 Task: Change the configuration of the roadmap layout of the mark's project to sort by "Status" in ascending order.
Action: Mouse pressed left at (190, 123)
Screenshot: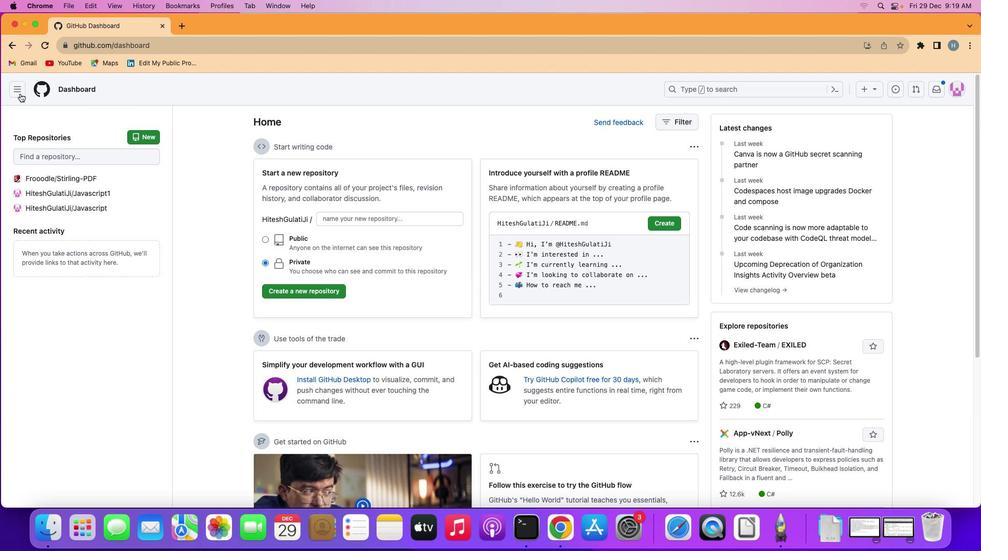 
Action: Mouse moved to (18, 89)
Screenshot: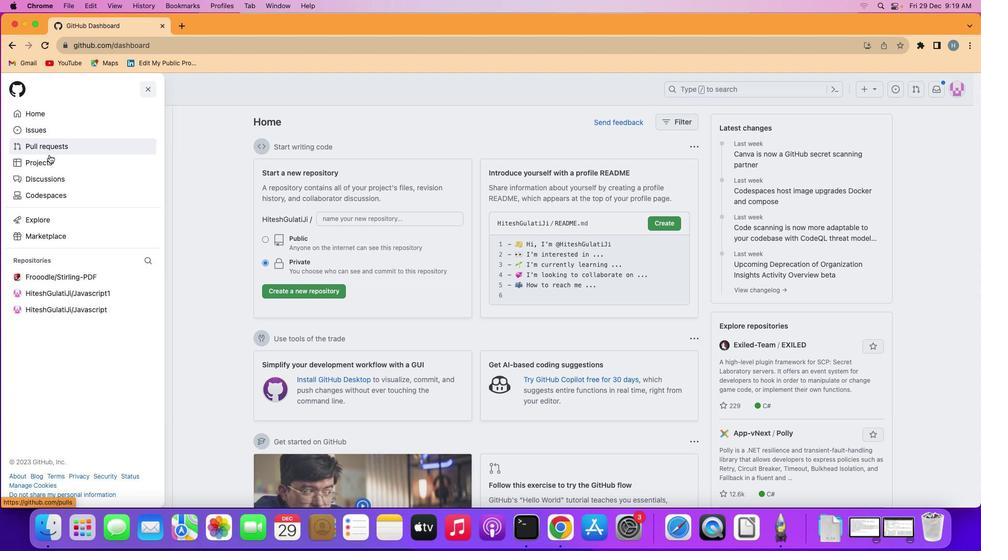 
Action: Mouse pressed left at (18, 89)
Screenshot: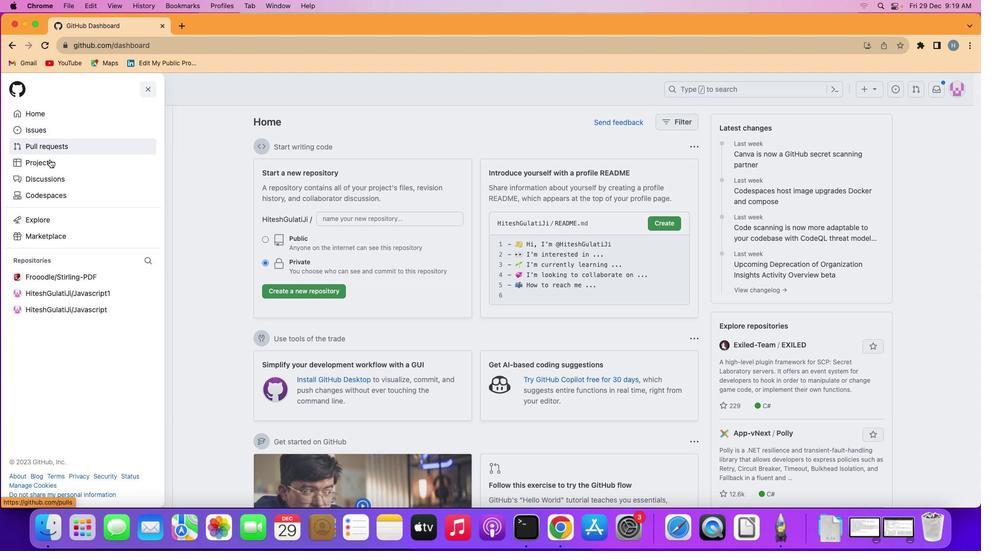 
Action: Mouse moved to (50, 160)
Screenshot: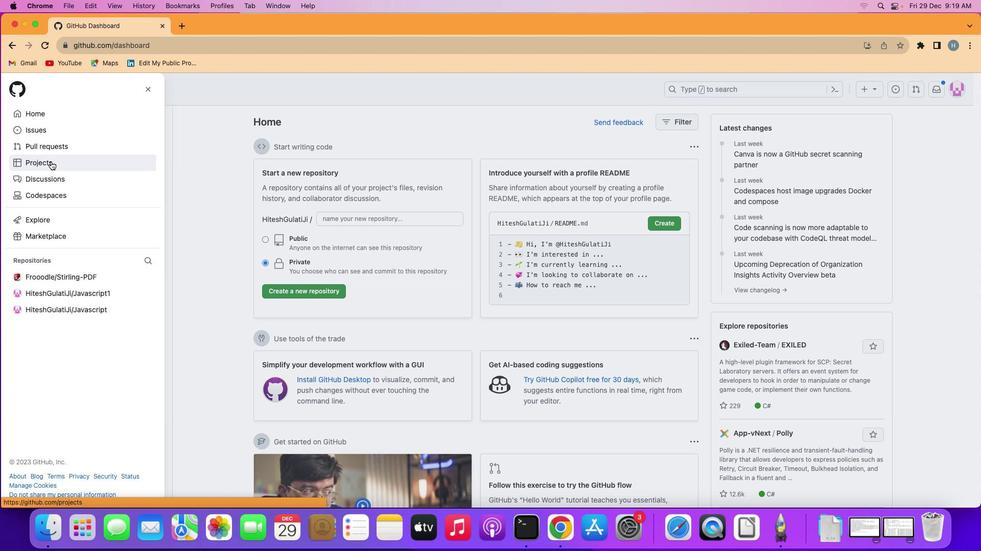 
Action: Mouse pressed left at (50, 160)
Screenshot: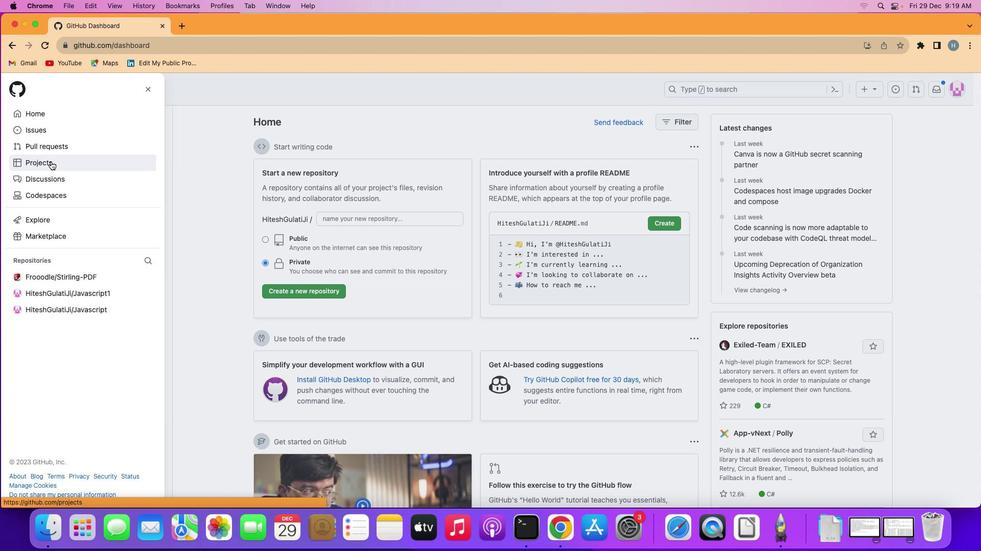 
Action: Mouse moved to (385, 183)
Screenshot: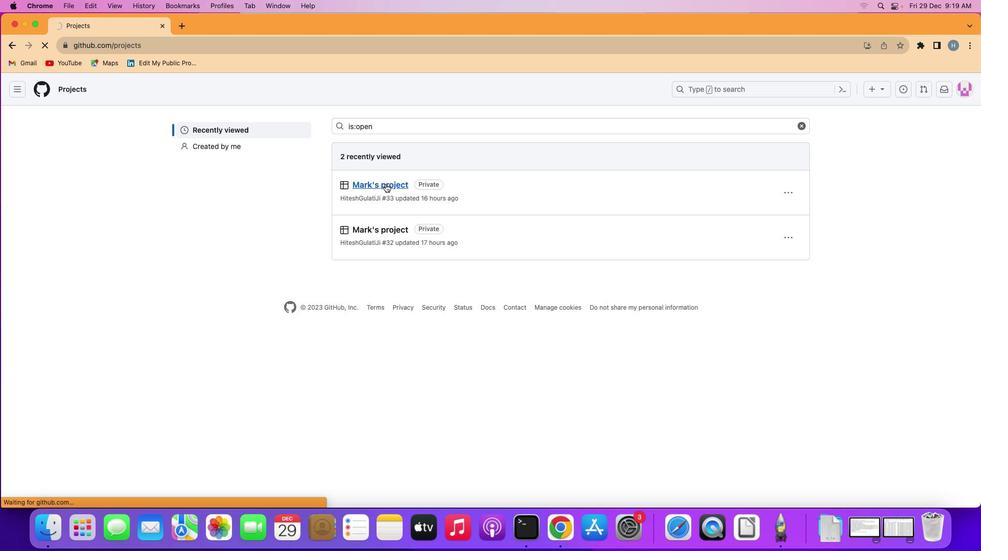 
Action: Mouse pressed left at (385, 183)
Screenshot: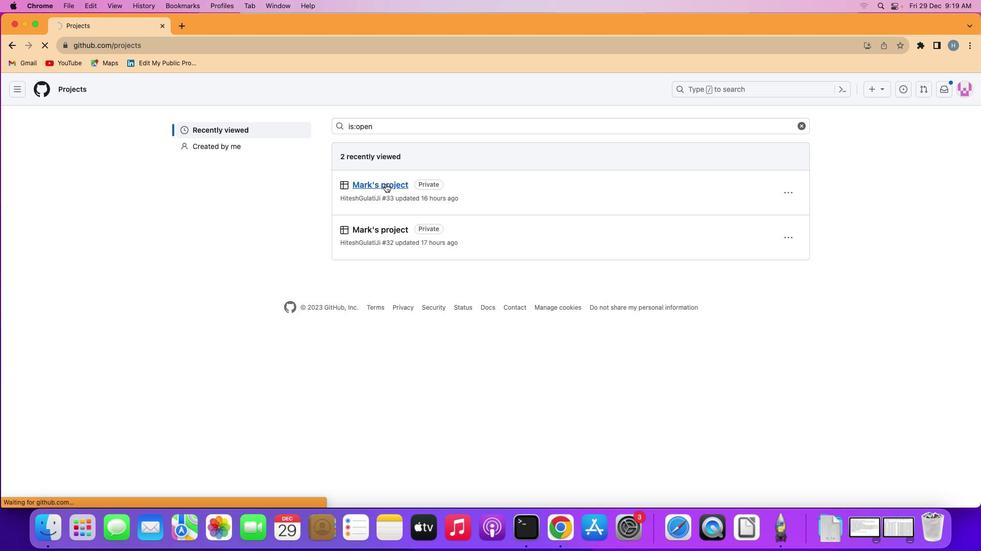 
Action: Mouse moved to (68, 138)
Screenshot: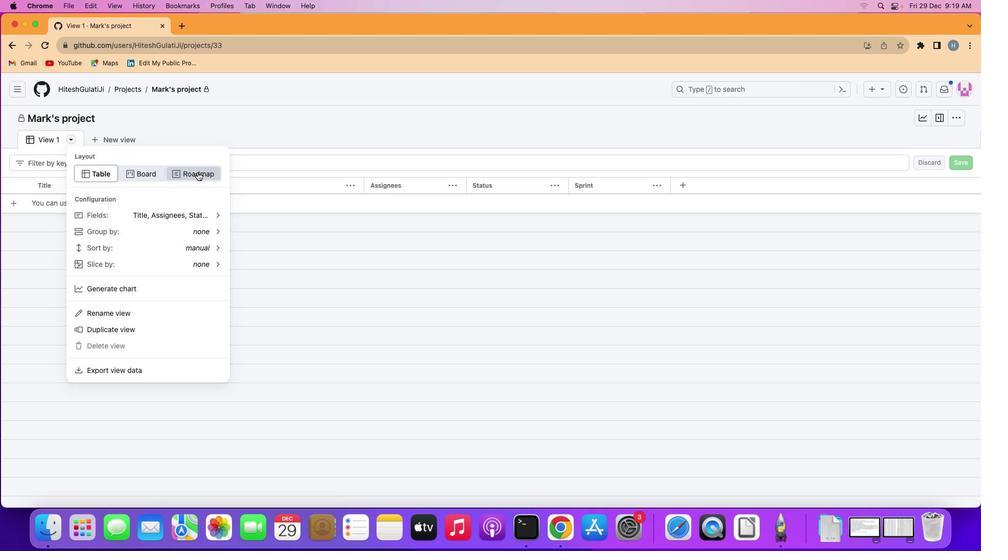 
Action: Mouse pressed left at (68, 138)
Screenshot: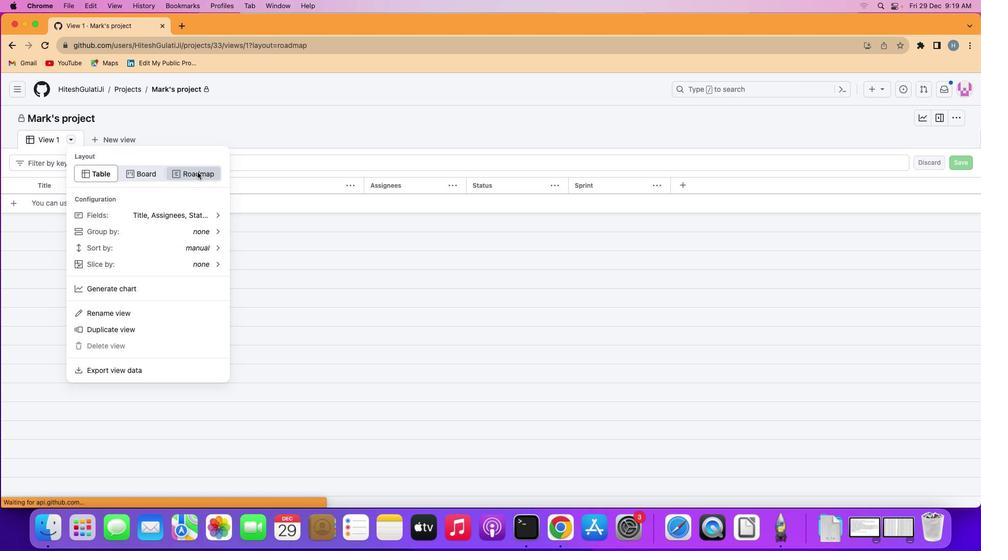 
Action: Mouse moved to (197, 172)
Screenshot: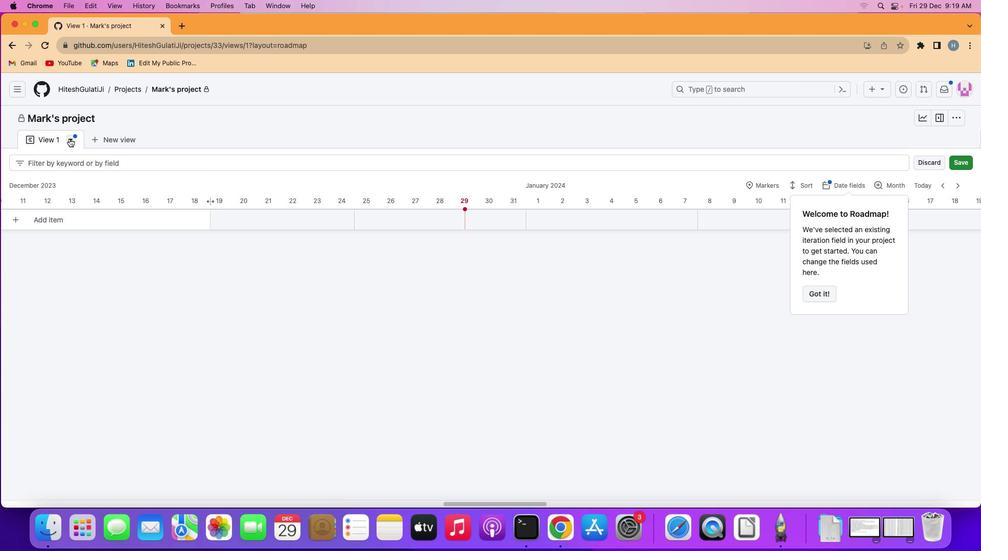 
Action: Mouse pressed left at (197, 172)
Screenshot: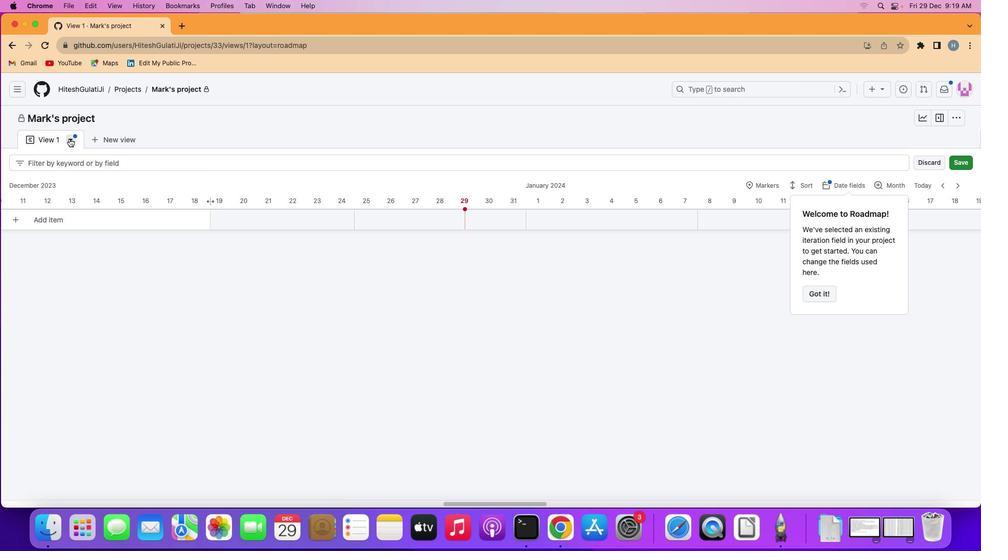 
Action: Mouse moved to (68, 139)
Screenshot: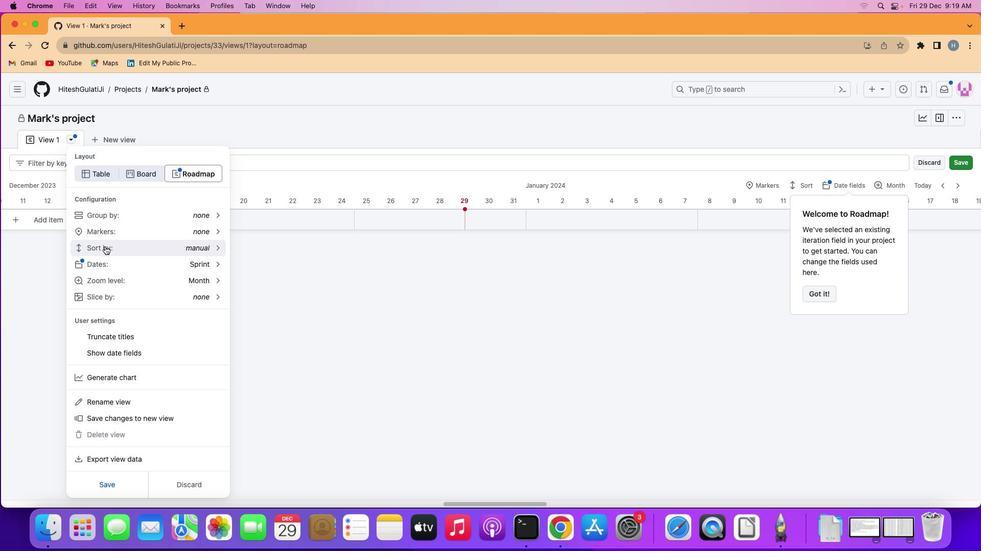 
Action: Mouse pressed left at (68, 139)
Screenshot: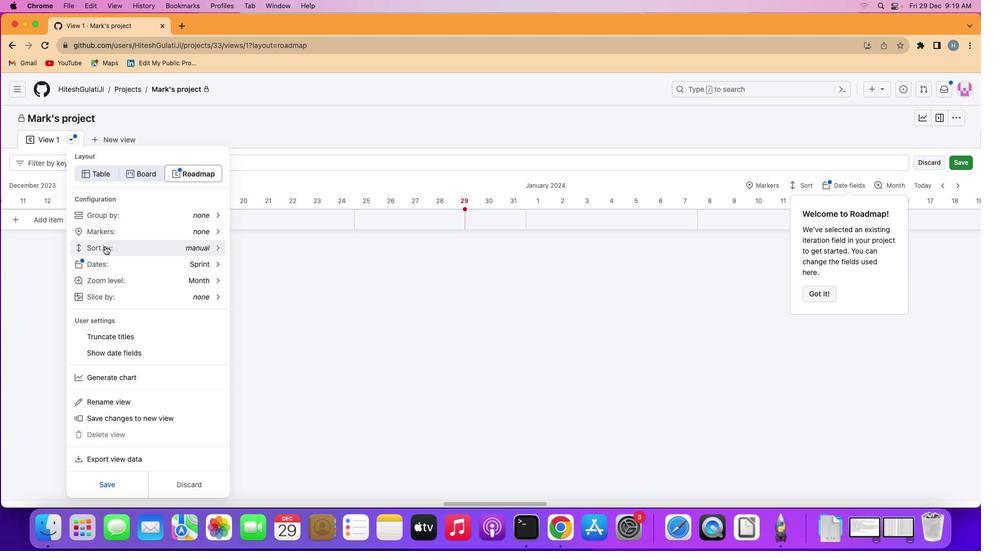 
Action: Mouse moved to (105, 246)
Screenshot: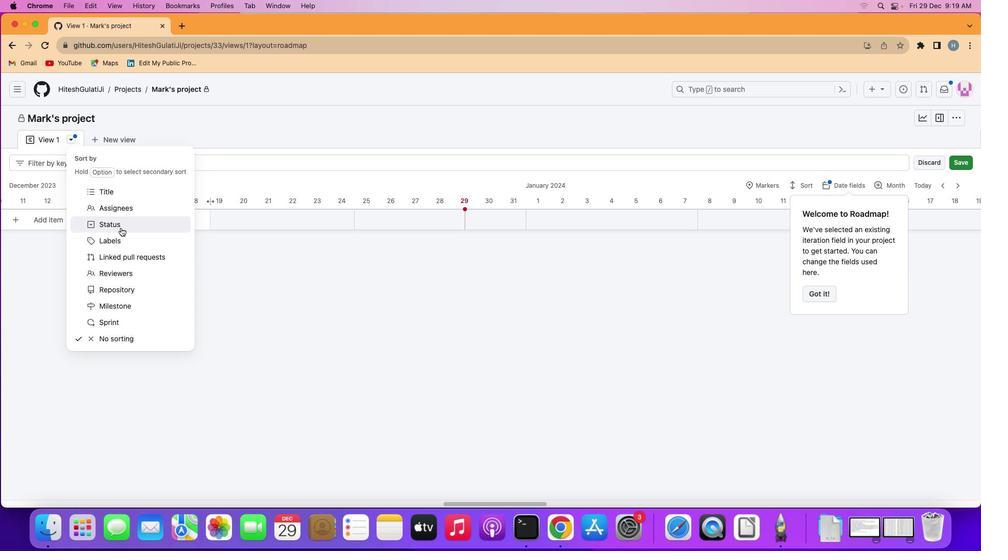 
Action: Mouse pressed left at (105, 246)
Screenshot: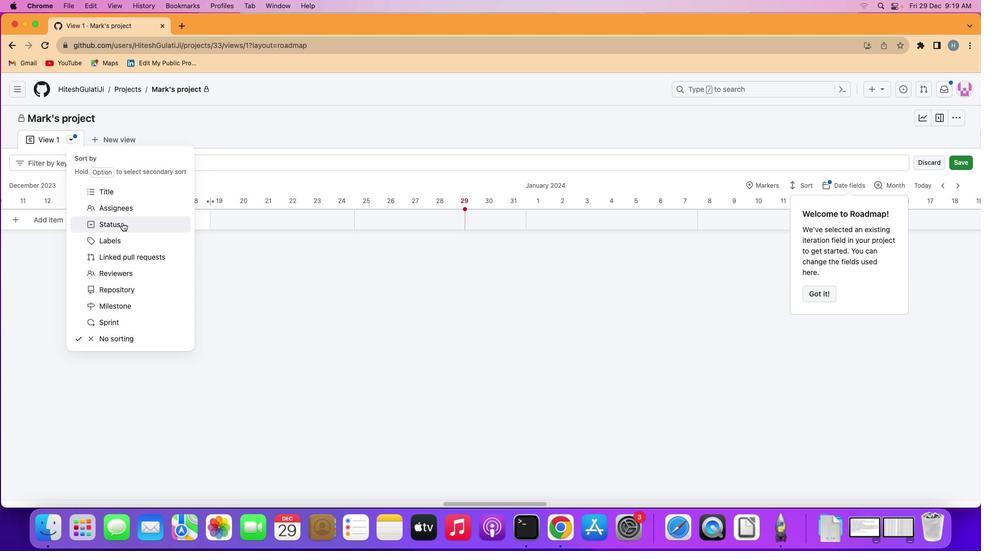 
Action: Mouse moved to (122, 222)
Screenshot: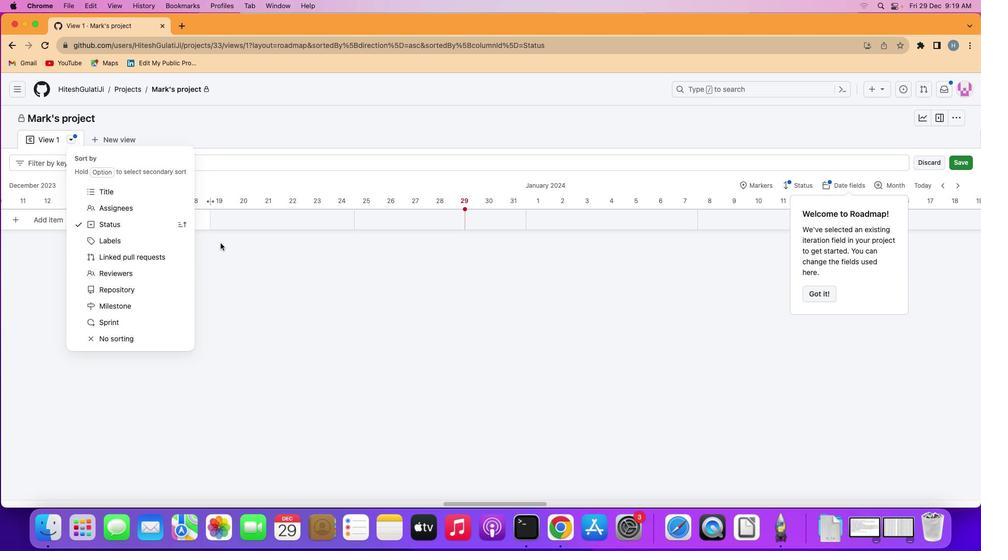 
Action: Mouse pressed left at (122, 222)
Screenshot: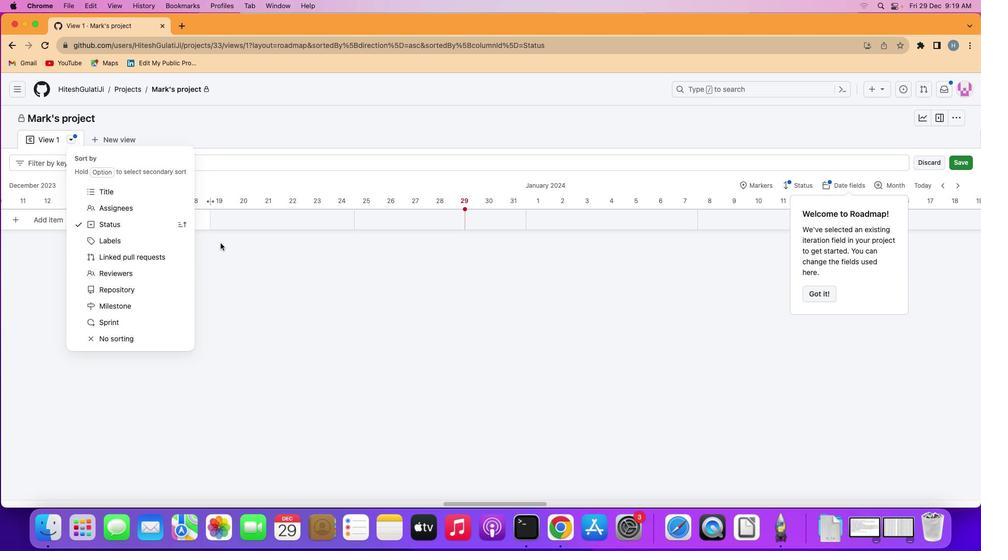 
Action: Mouse moved to (220, 243)
Screenshot: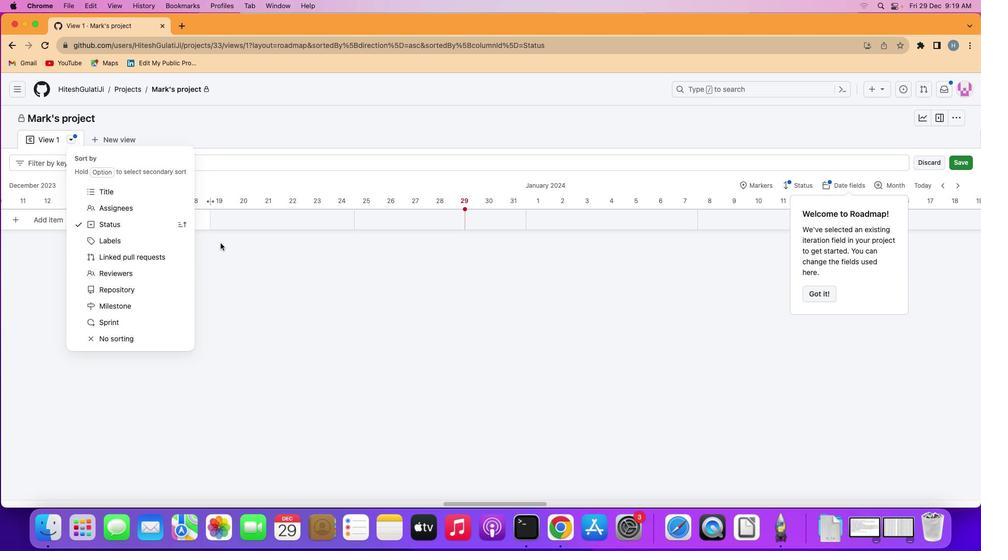 
